 Task: Set the minor count on the chart to 2.
Action: Mouse pressed left at (130, 257)
Screenshot: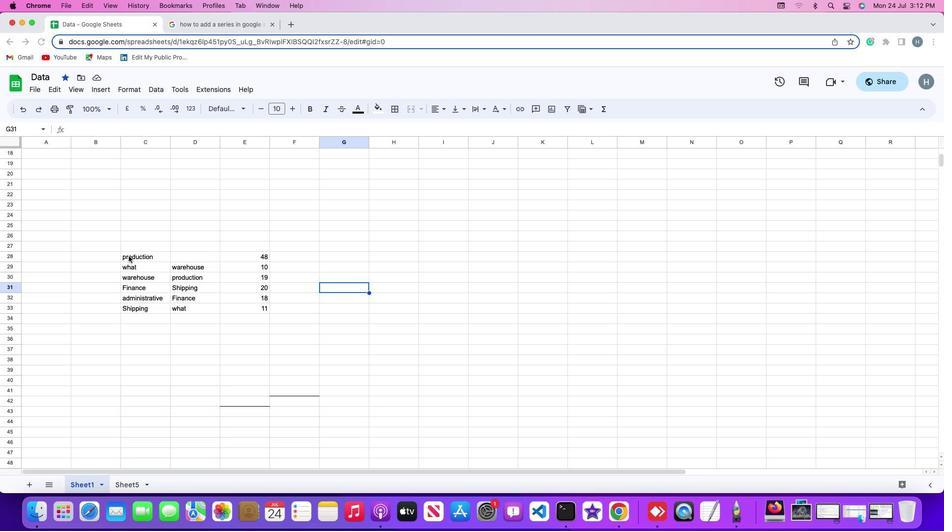 
Action: Mouse moved to (130, 257)
Screenshot: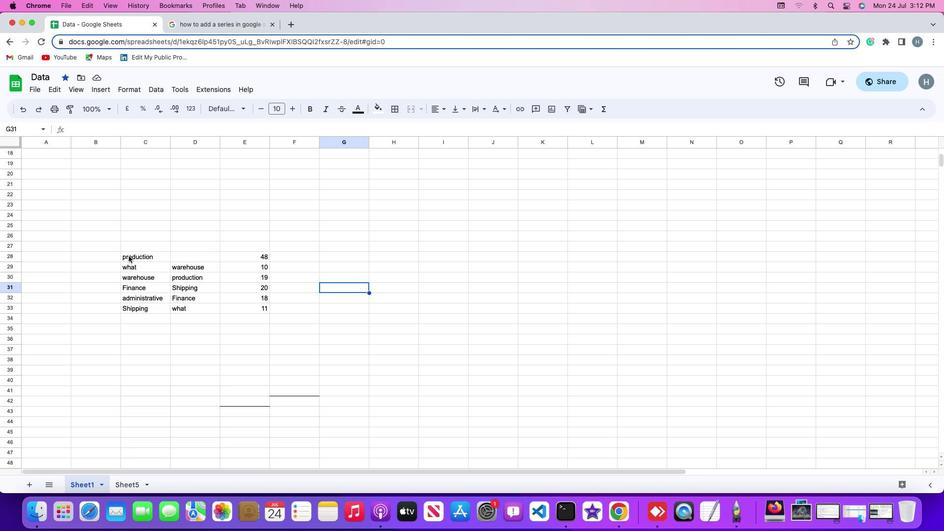 
Action: Mouse pressed left at (130, 257)
Screenshot: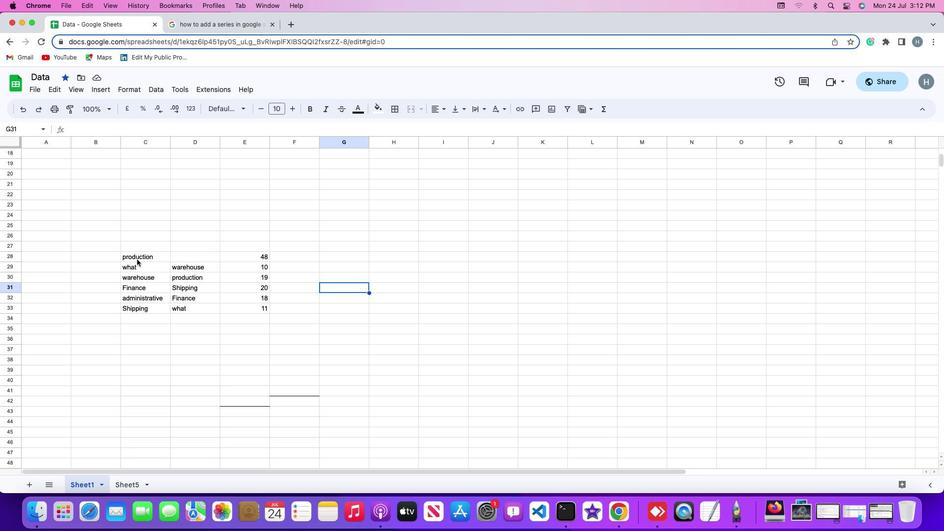 
Action: Mouse moved to (103, 91)
Screenshot: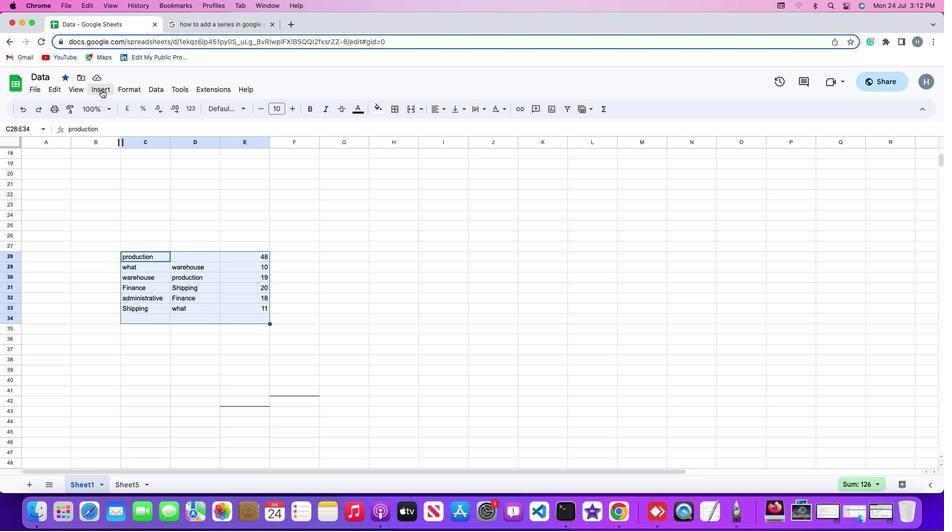 
Action: Mouse pressed left at (103, 91)
Screenshot: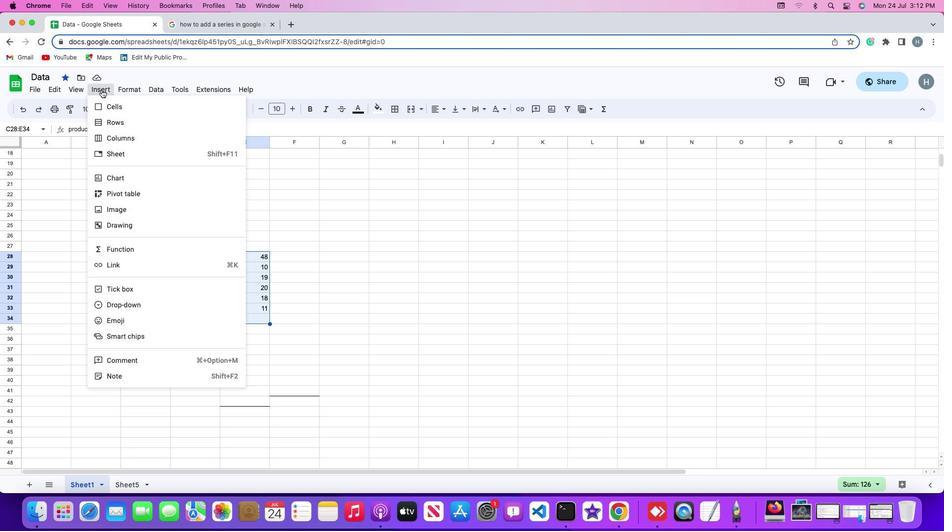 
Action: Mouse moved to (127, 179)
Screenshot: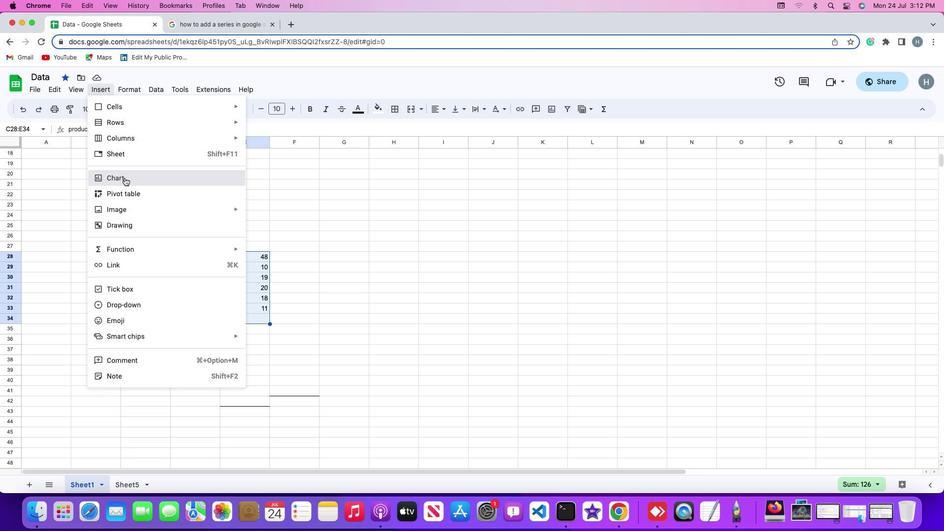 
Action: Mouse pressed left at (127, 179)
Screenshot: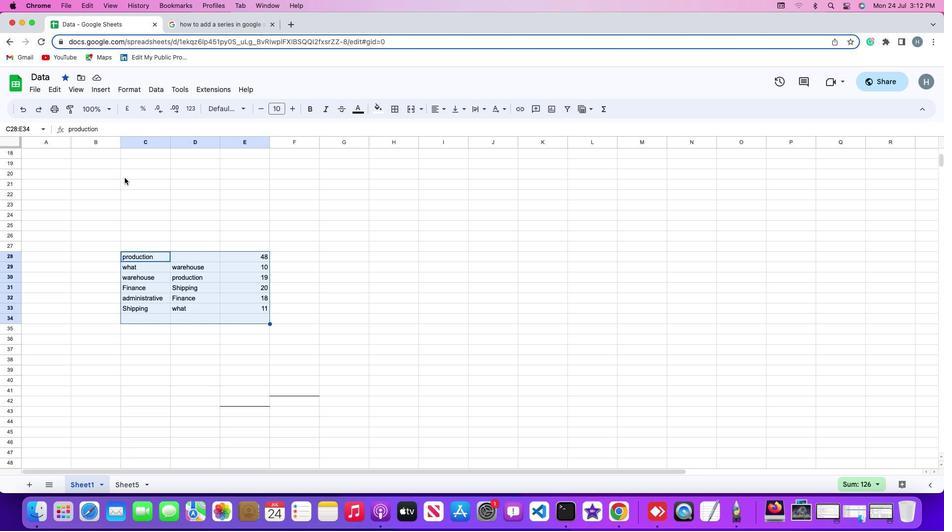 
Action: Mouse moved to (901, 137)
Screenshot: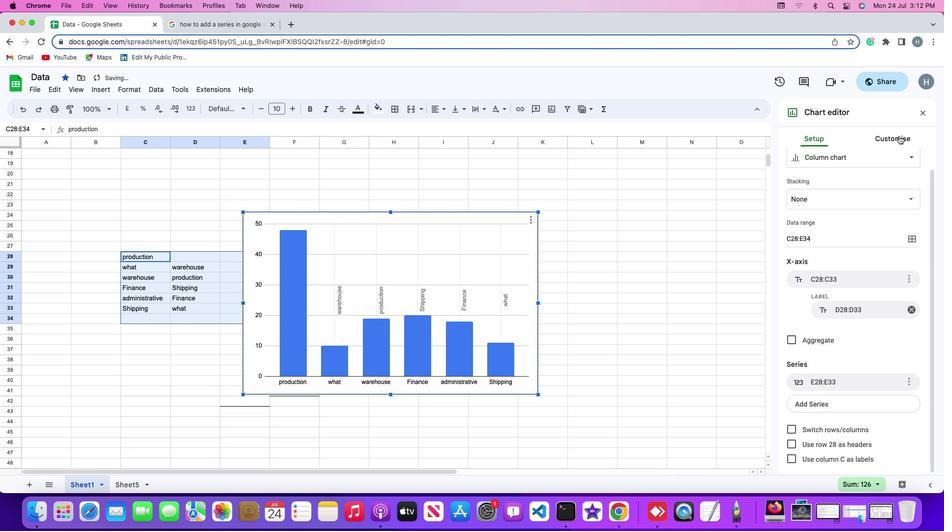 
Action: Mouse pressed left at (901, 137)
Screenshot: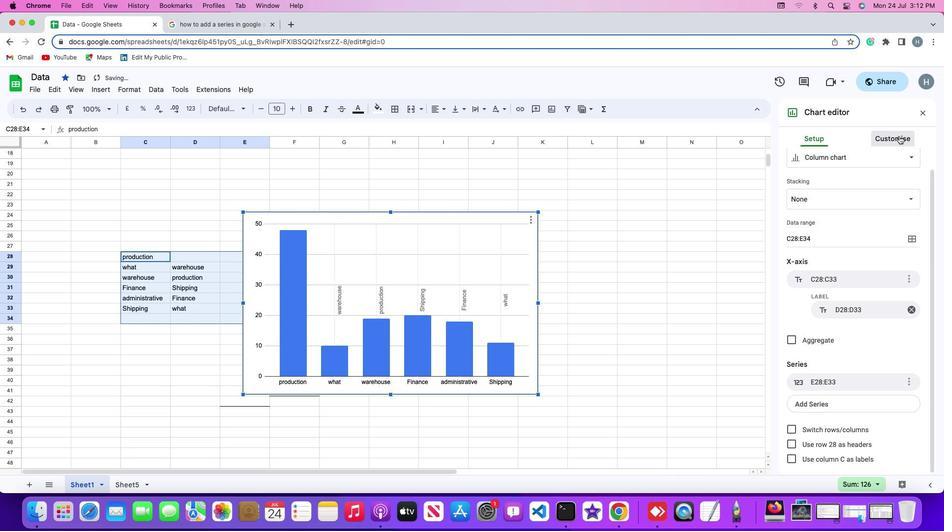 
Action: Mouse moved to (830, 346)
Screenshot: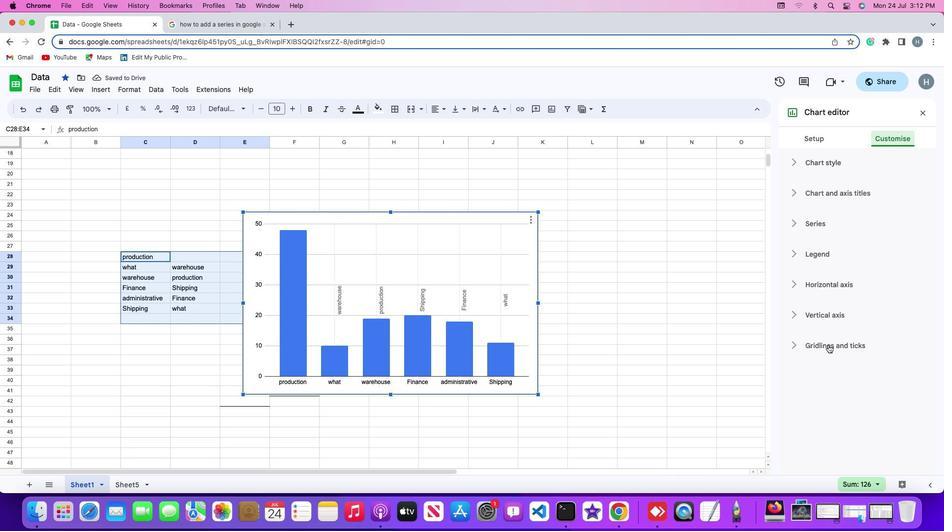 
Action: Mouse pressed left at (830, 346)
Screenshot: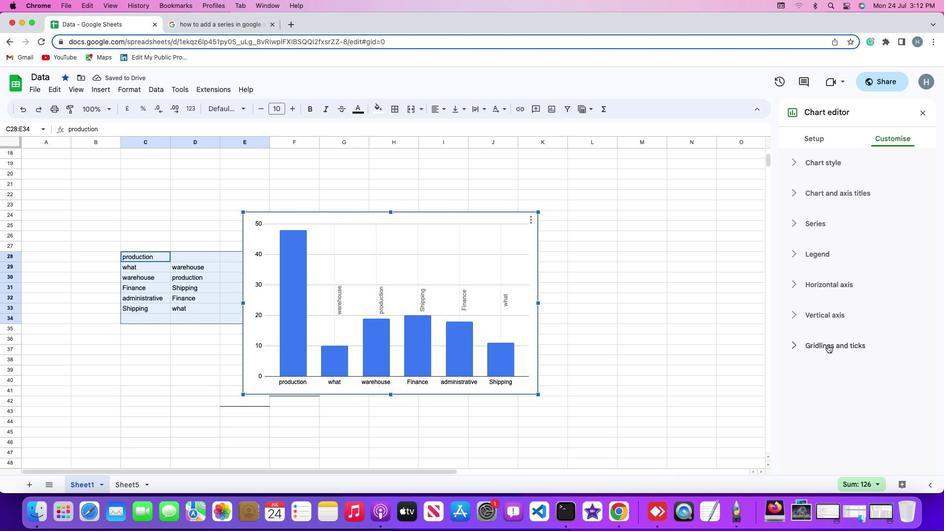 
Action: Mouse moved to (827, 372)
Screenshot: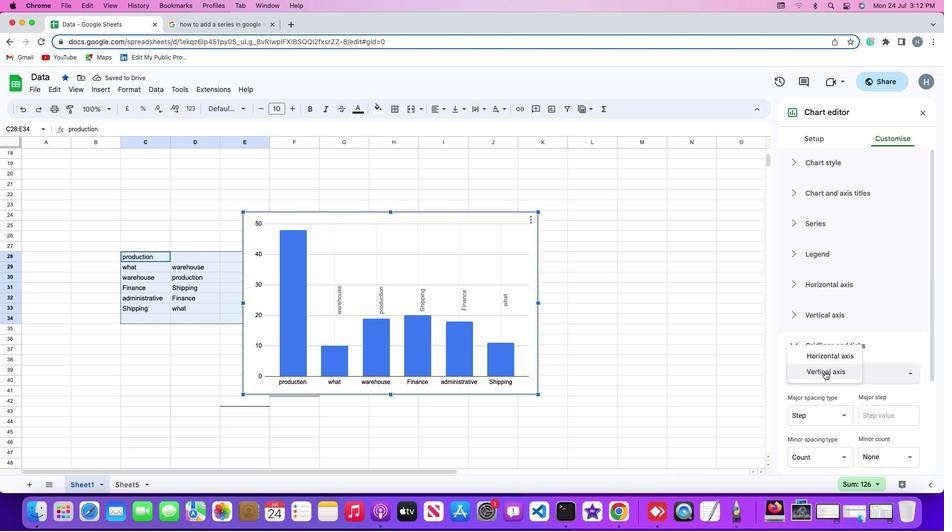 
Action: Mouse pressed left at (827, 372)
Screenshot: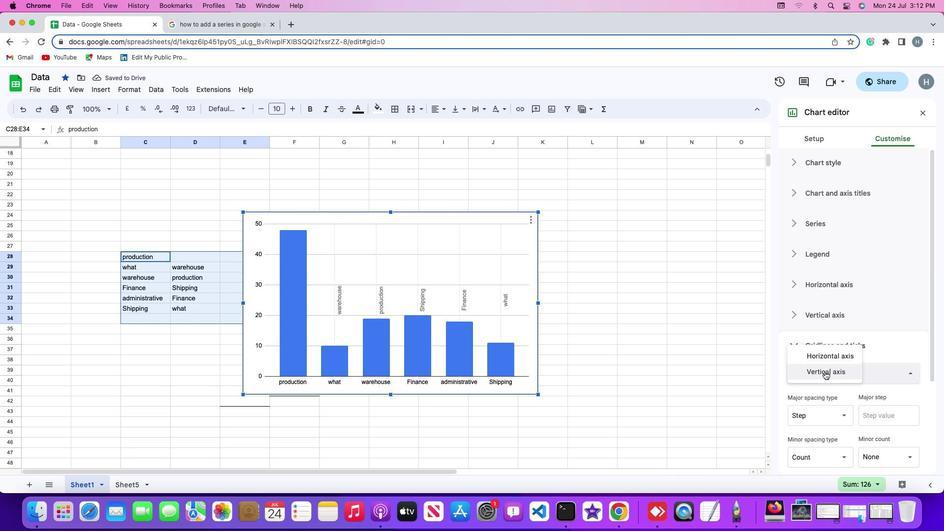 
Action: Mouse pressed left at (827, 372)
Screenshot: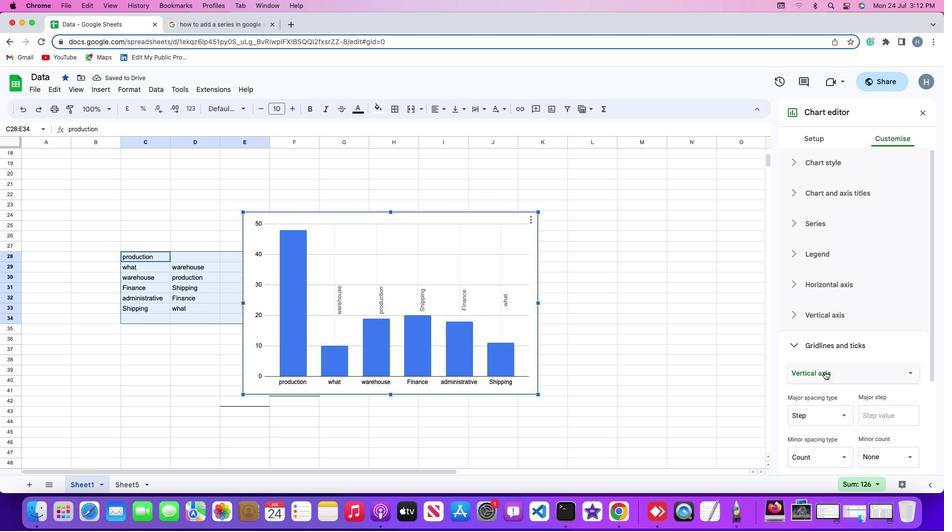 
Action: Mouse moved to (842, 458)
Screenshot: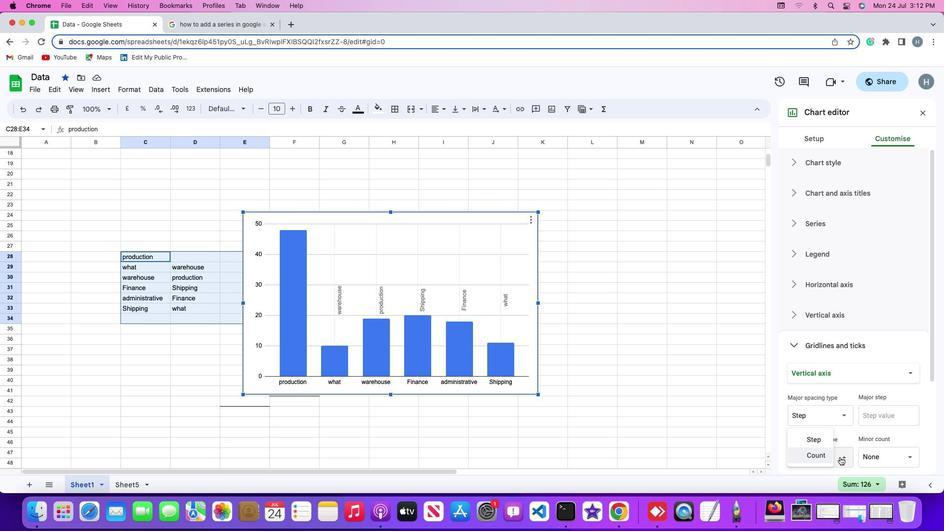 
Action: Mouse pressed left at (842, 458)
Screenshot: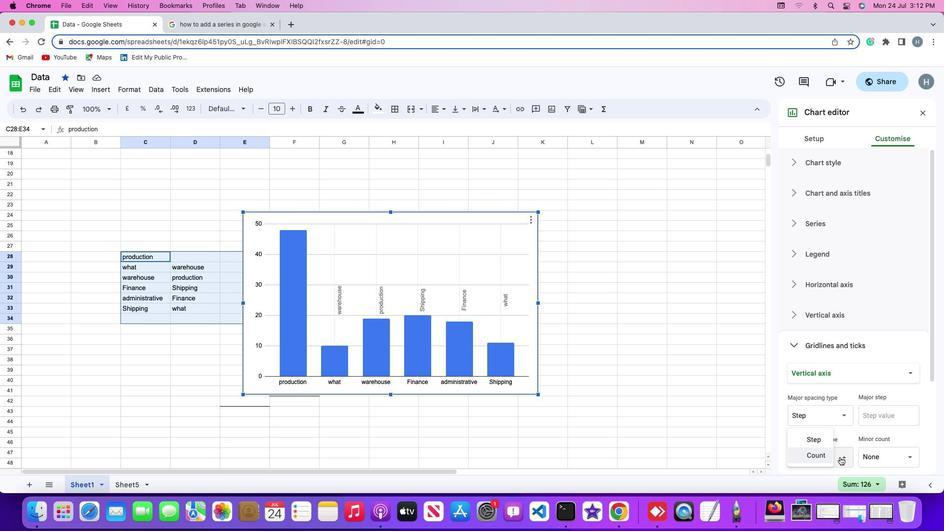 
Action: Mouse moved to (824, 454)
Screenshot: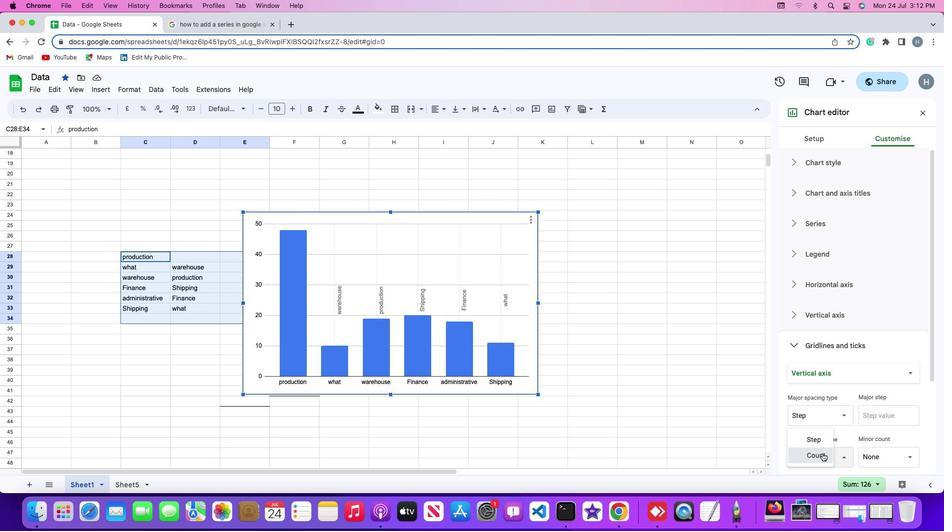 
Action: Mouse pressed left at (824, 454)
Screenshot: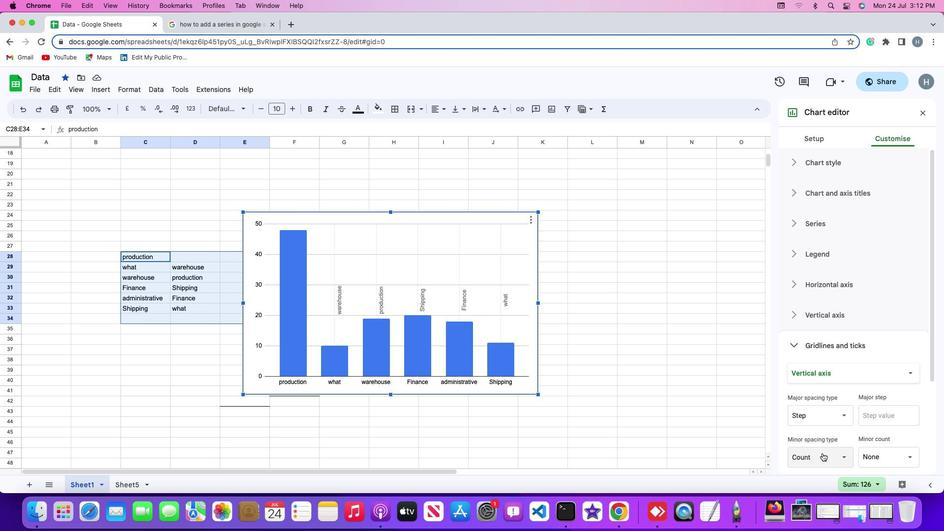 
Action: Mouse moved to (910, 461)
Screenshot: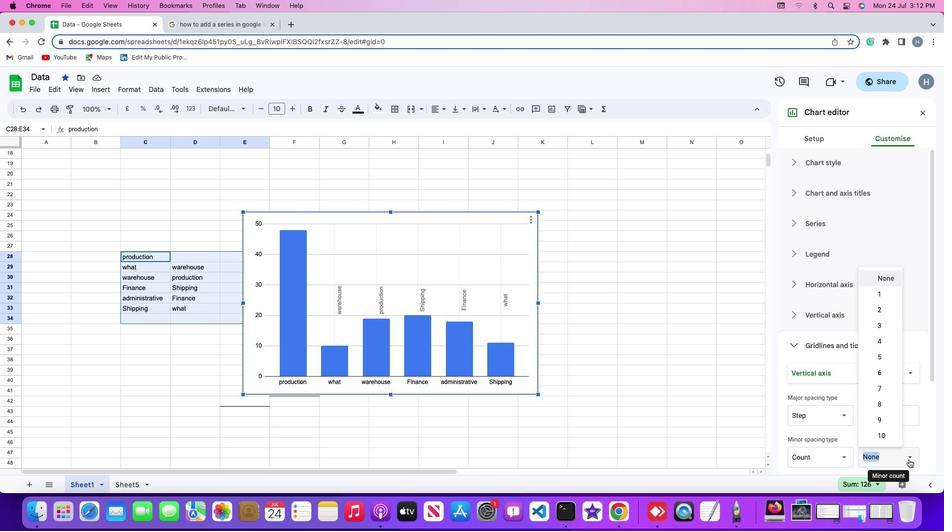 
Action: Mouse pressed left at (910, 461)
Screenshot: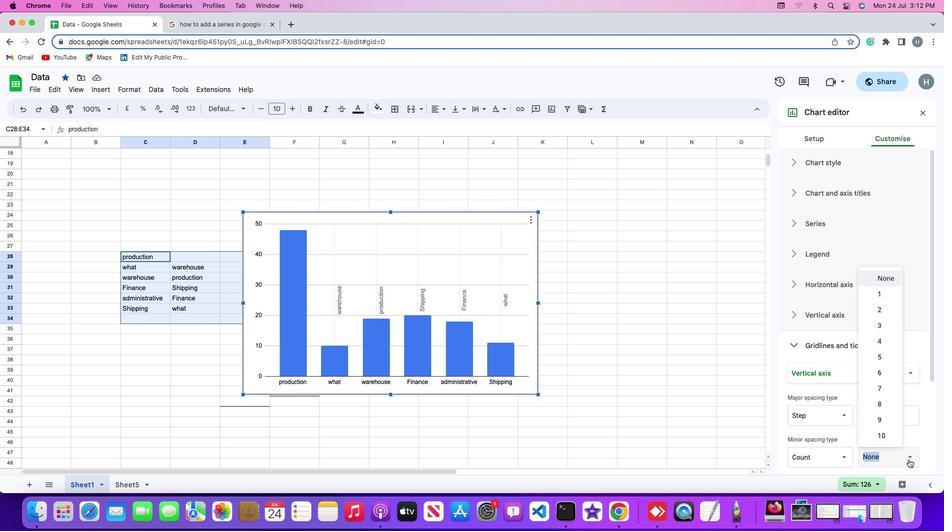 
Action: Mouse moved to (875, 313)
Screenshot: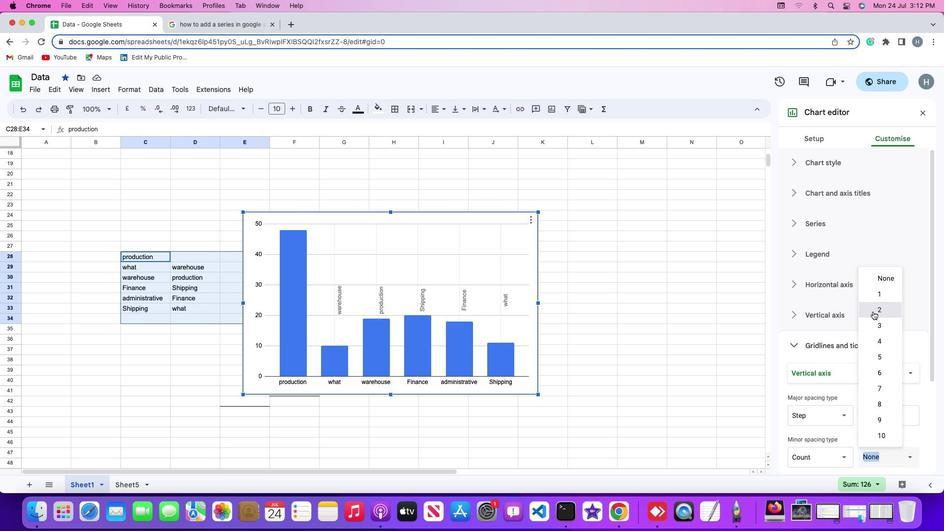 
Action: Mouse pressed left at (875, 313)
Screenshot: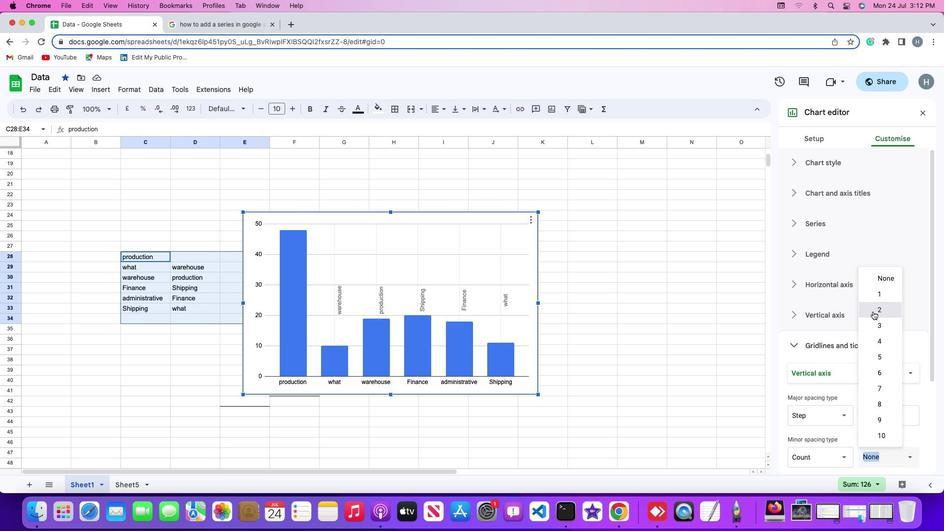 
Action: Mouse moved to (678, 363)
Screenshot: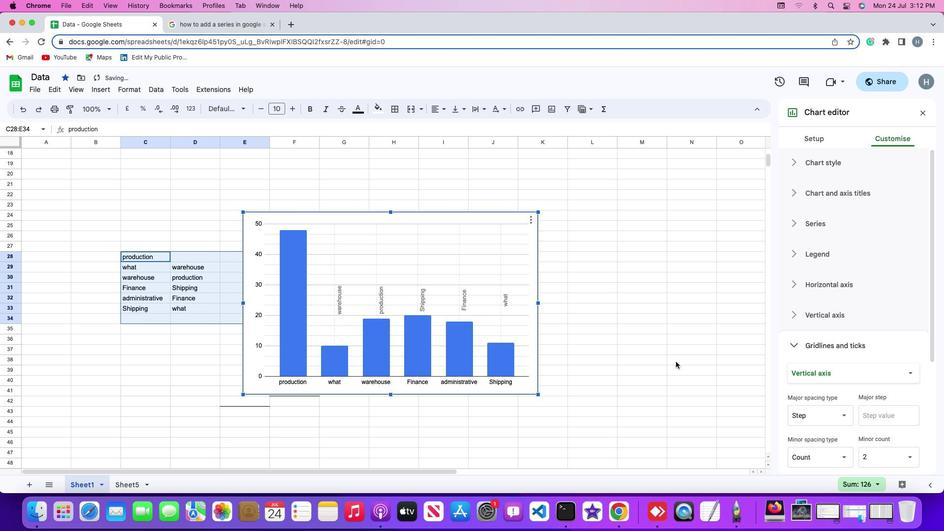
